 Task: Add the task  Integrate website with social media platforms to the section Agile Ambassadors in the project AgileBazaar and add a Due Date to the respective task as 2024/02/26
Action: Mouse moved to (571, 328)
Screenshot: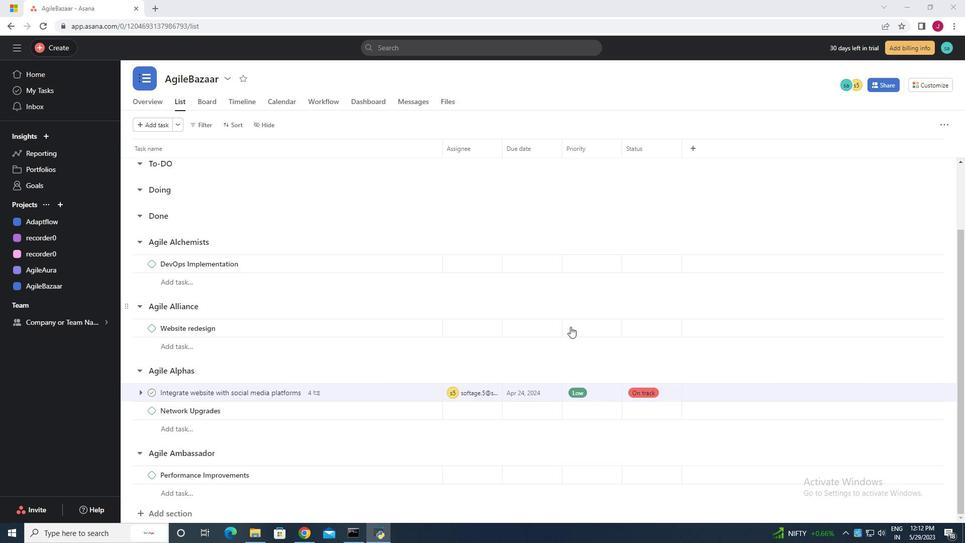 
Action: Mouse scrolled (571, 327) with delta (0, 0)
Screenshot: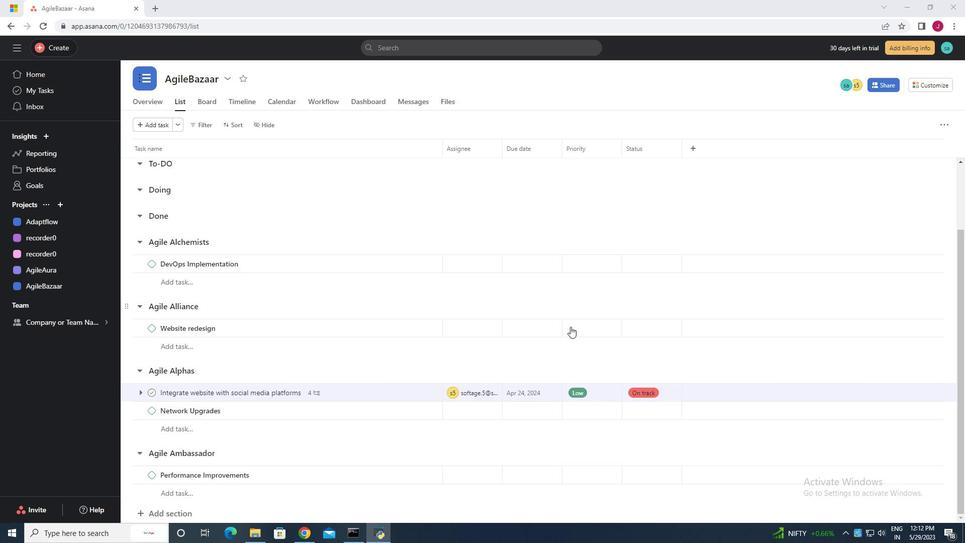 
Action: Mouse moved to (572, 331)
Screenshot: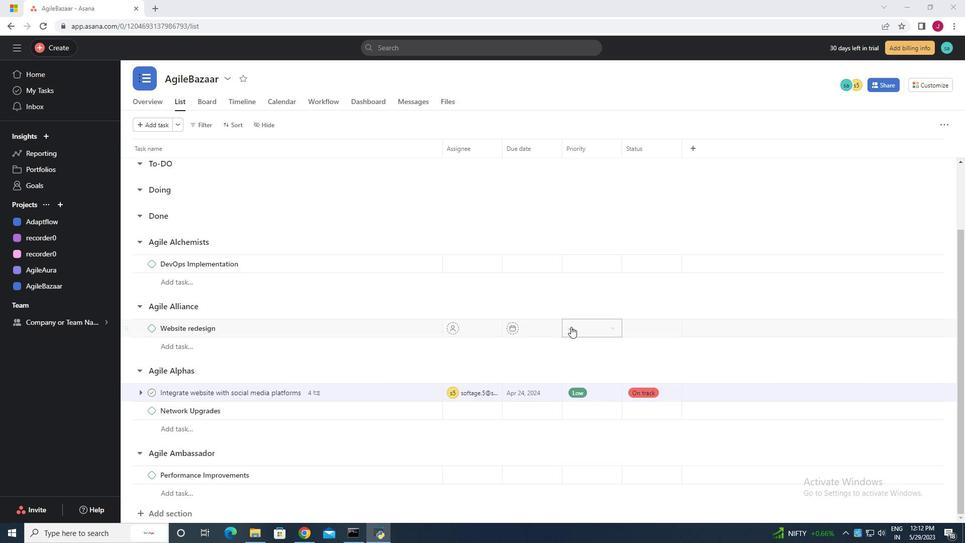 
Action: Mouse scrolled (572, 331) with delta (0, 0)
Screenshot: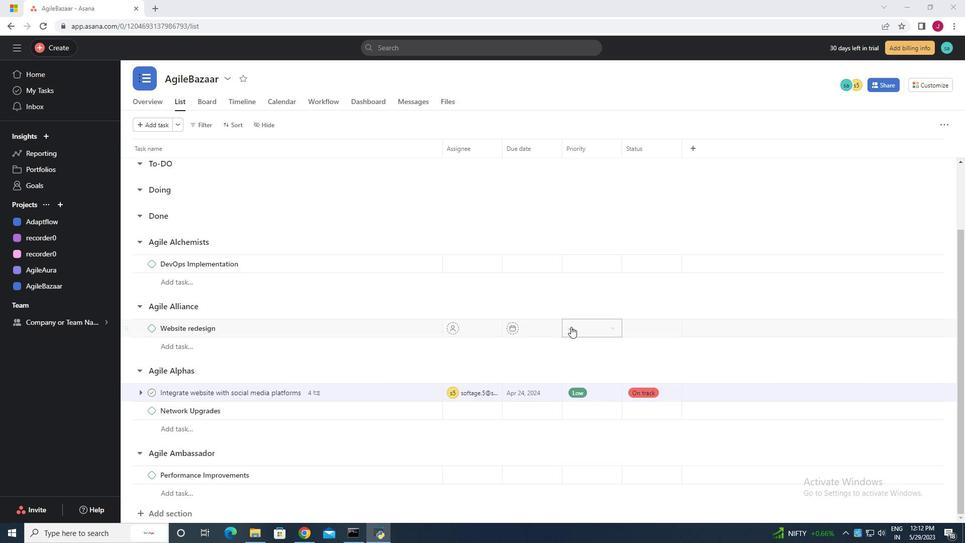
Action: Mouse moved to (417, 392)
Screenshot: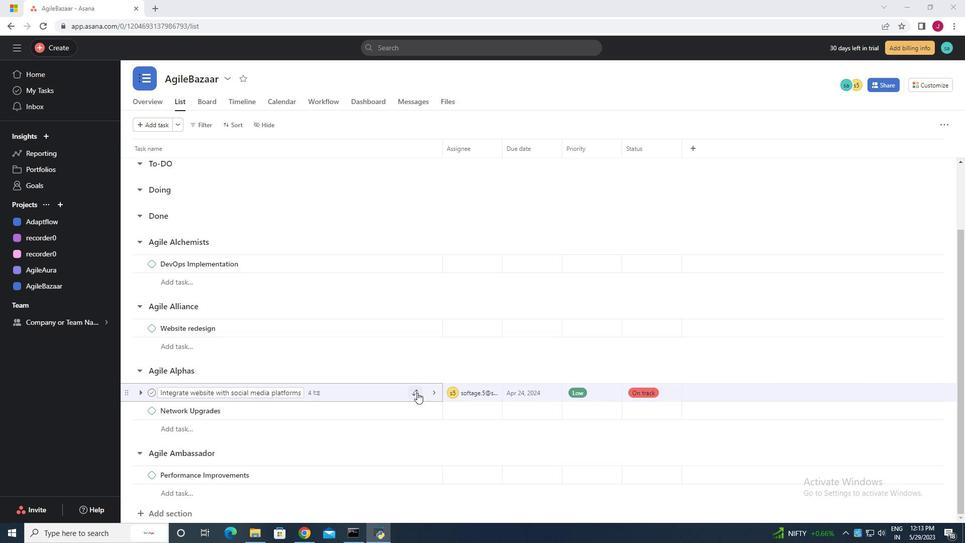
Action: Mouse pressed left at (417, 392)
Screenshot: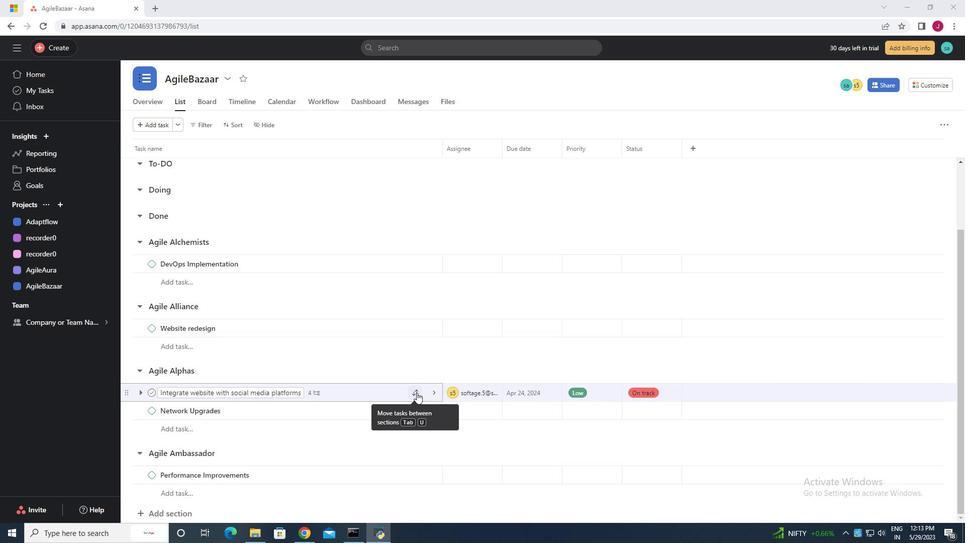 
Action: Mouse moved to (396, 372)
Screenshot: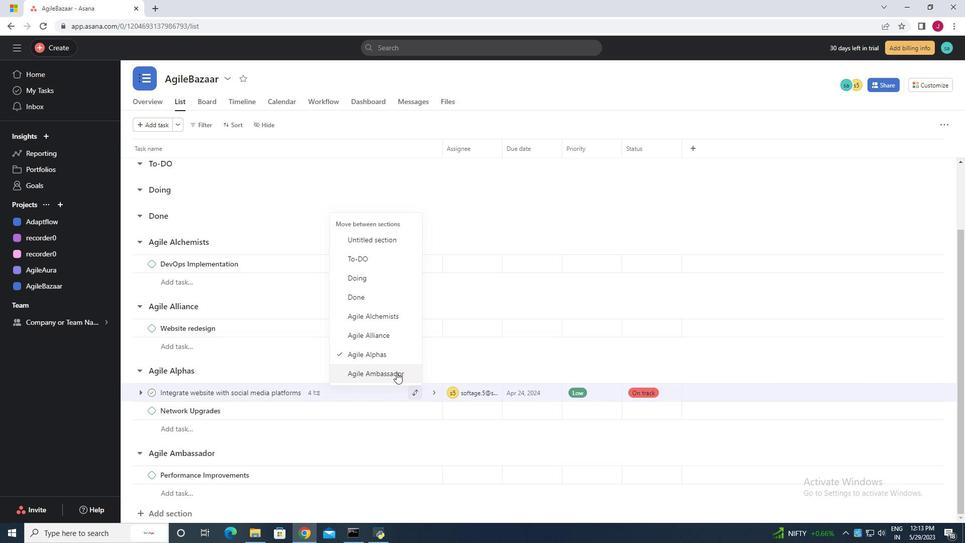 
Action: Mouse pressed left at (396, 372)
Screenshot: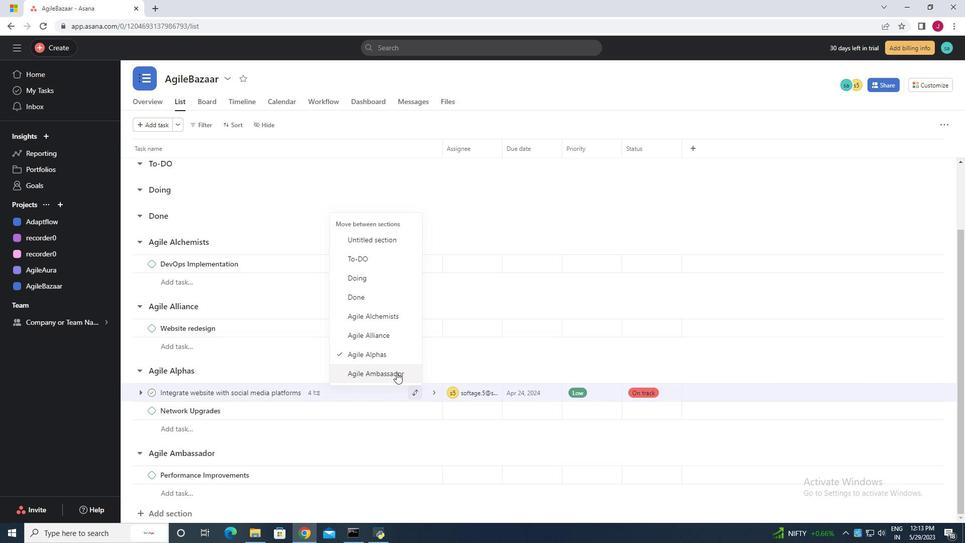 
Action: Mouse moved to (544, 457)
Screenshot: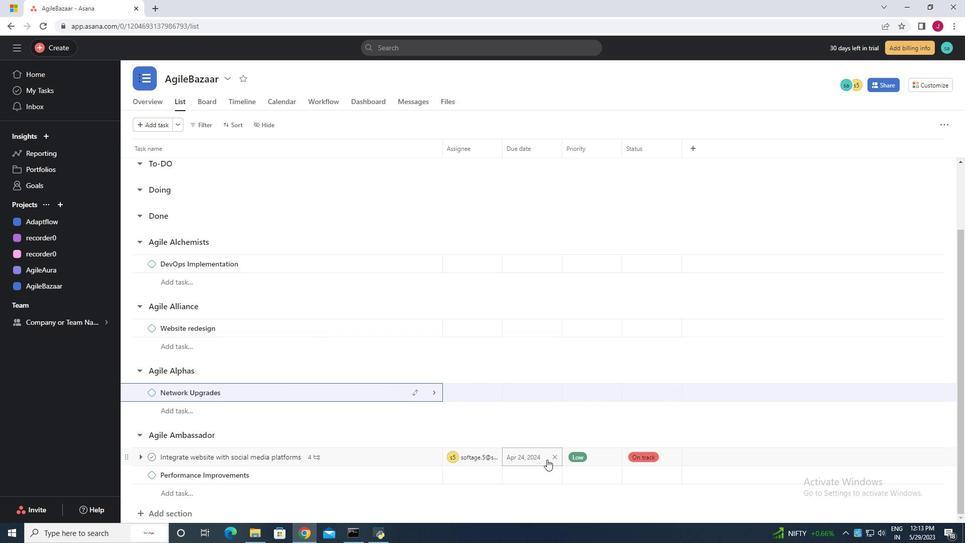 
Action: Mouse pressed left at (544, 457)
Screenshot: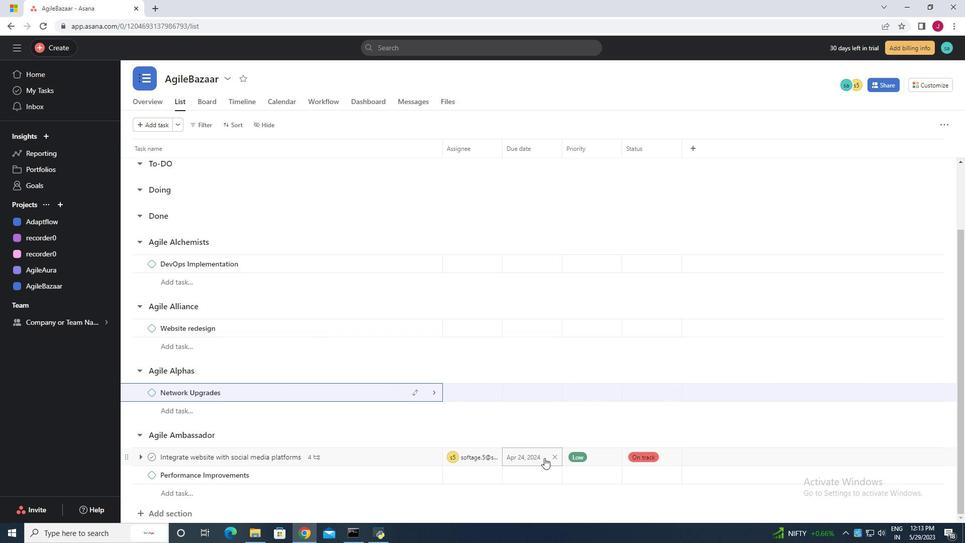 
Action: Mouse moved to (523, 274)
Screenshot: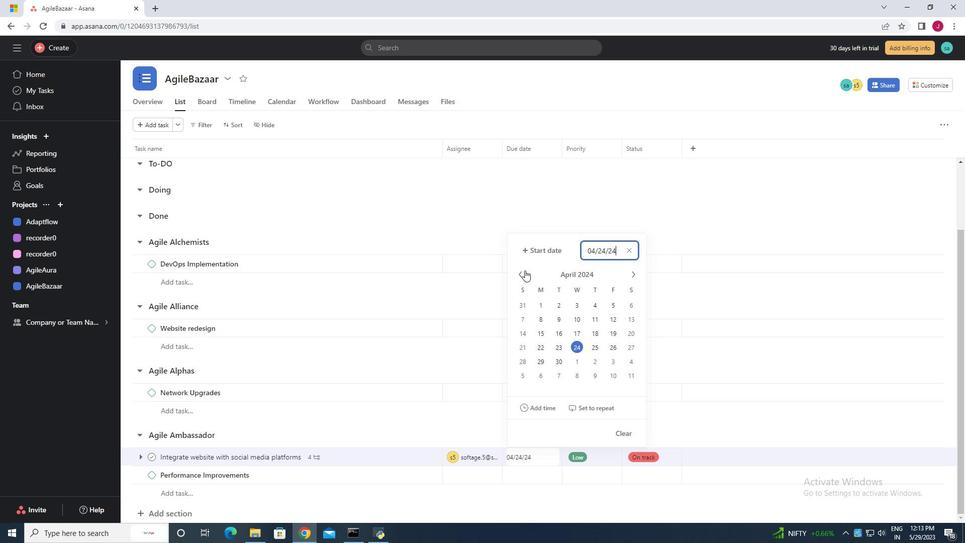 
Action: Mouse pressed left at (523, 274)
Screenshot: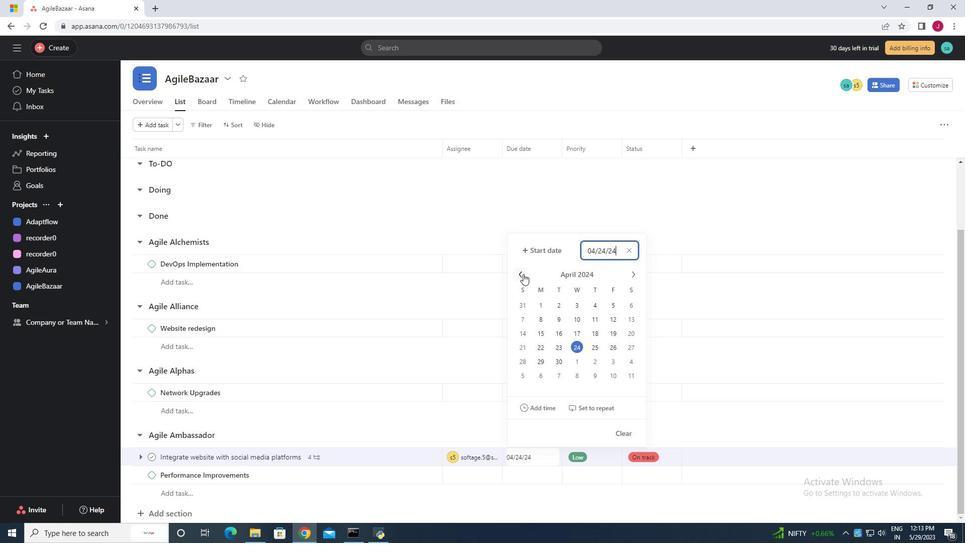 
Action: Mouse moved to (597, 275)
Screenshot: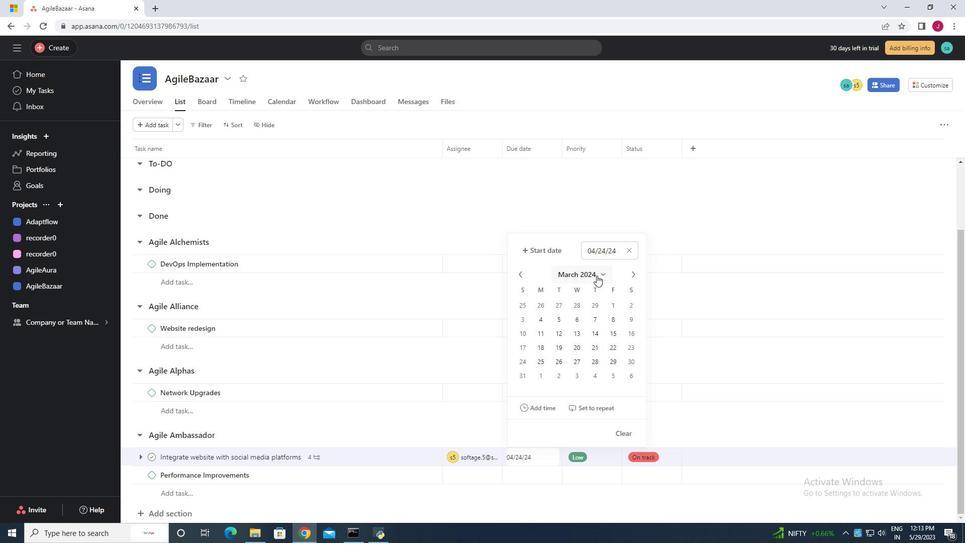 
Action: Mouse pressed left at (597, 275)
Screenshot: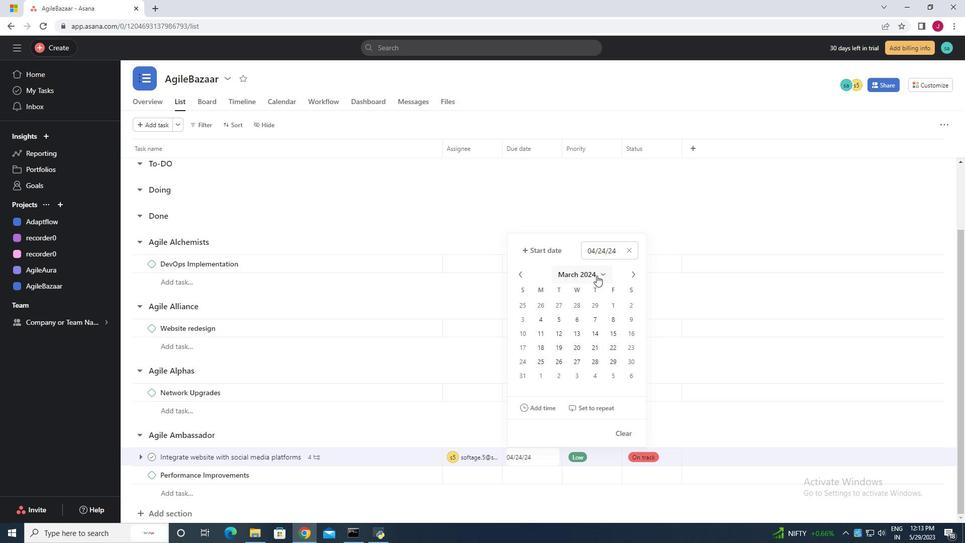 
Action: Mouse moved to (591, 398)
Screenshot: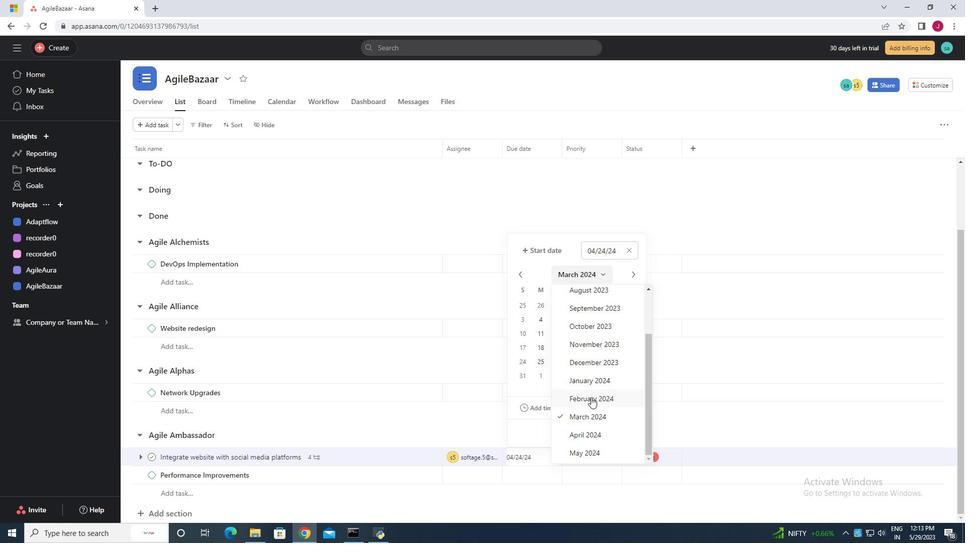 
Action: Mouse pressed left at (591, 398)
Screenshot: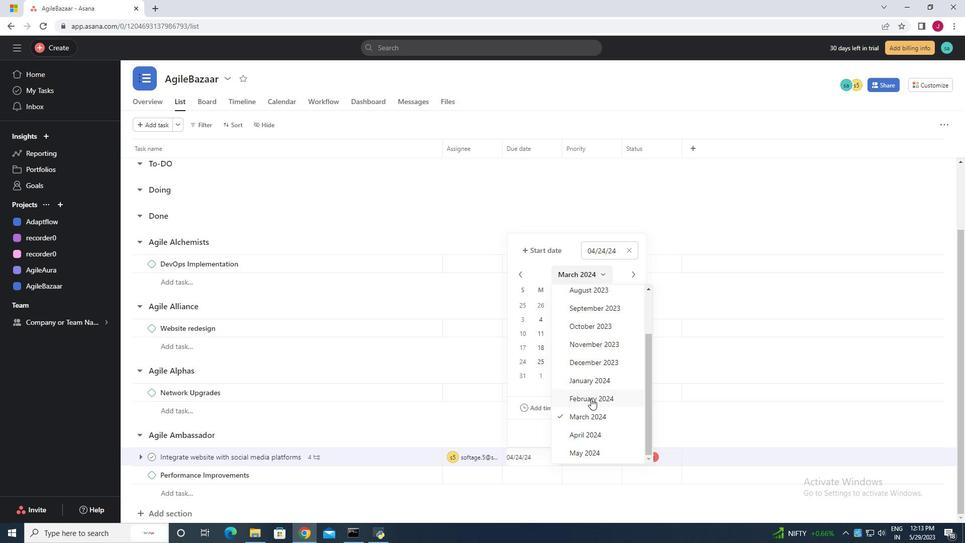 
Action: Mouse moved to (543, 358)
Screenshot: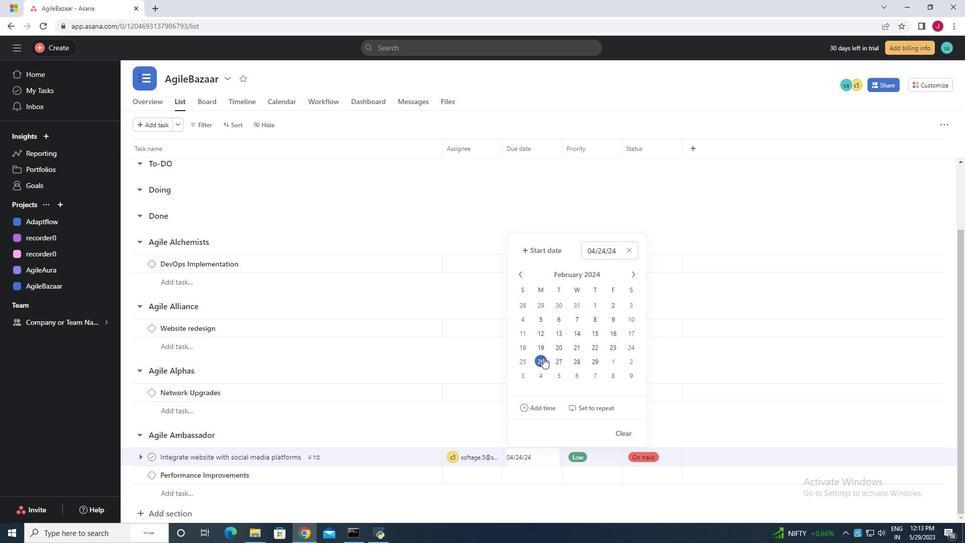 
Action: Mouse pressed left at (543, 358)
Screenshot: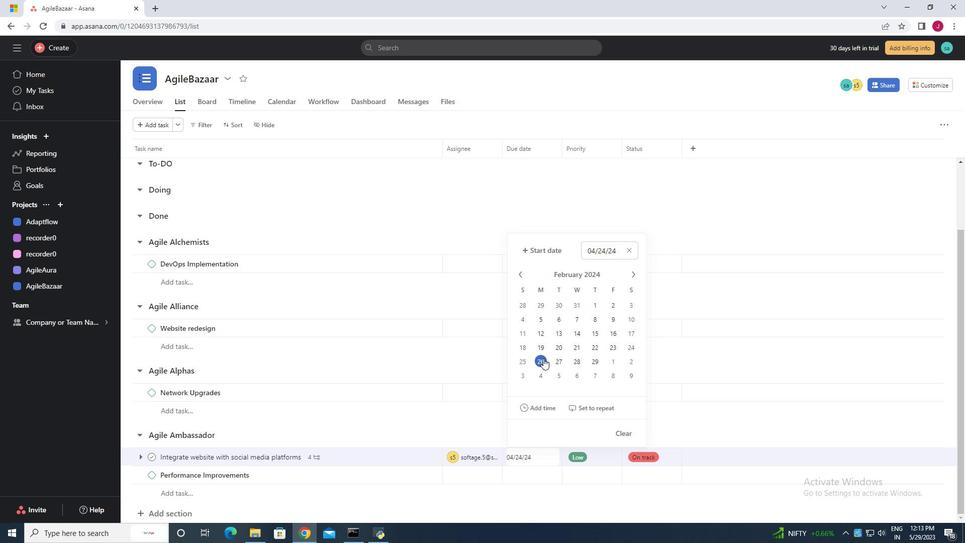 
Action: Mouse moved to (750, 211)
Screenshot: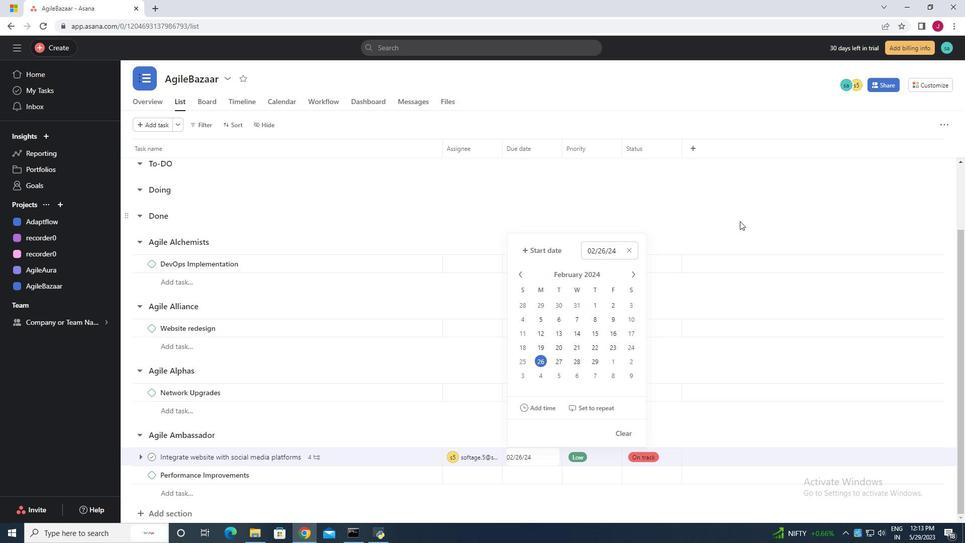 
Action: Mouse pressed left at (750, 211)
Screenshot: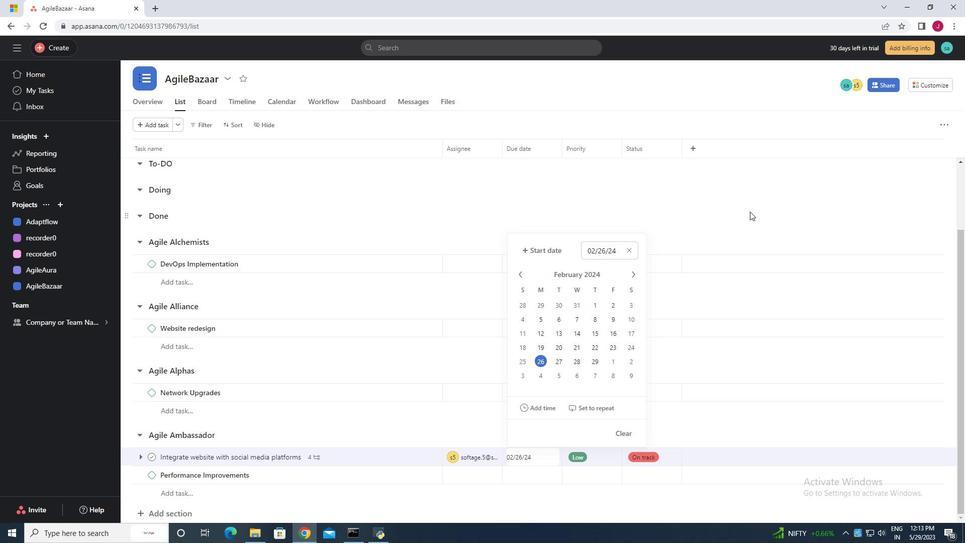 
